 Task: Add an event with the title Second Presentation Practice Session, date '2024/05/15', time 7:30 AM to 9:30 AMand add a description: The AGM will conclude with a summary of the key outcomes, decisions, and action points discussed during the meeting. It will also provide a glimpse into the organization's strategic priorities and initiatives for the upcoming year. Attendees will leave with a clear understanding of the organization's performance, direction, and the shared commitment to its success., put the event into Green category . Add location for the event as: The Westin Excelsior, Rome, Italy, logged in from the account softage.7@softage.netand send the event invitation to softage.9@softage.net and softage.10@softage.net. Set a reminder for the event At time of event
Action: Mouse moved to (90, 109)
Screenshot: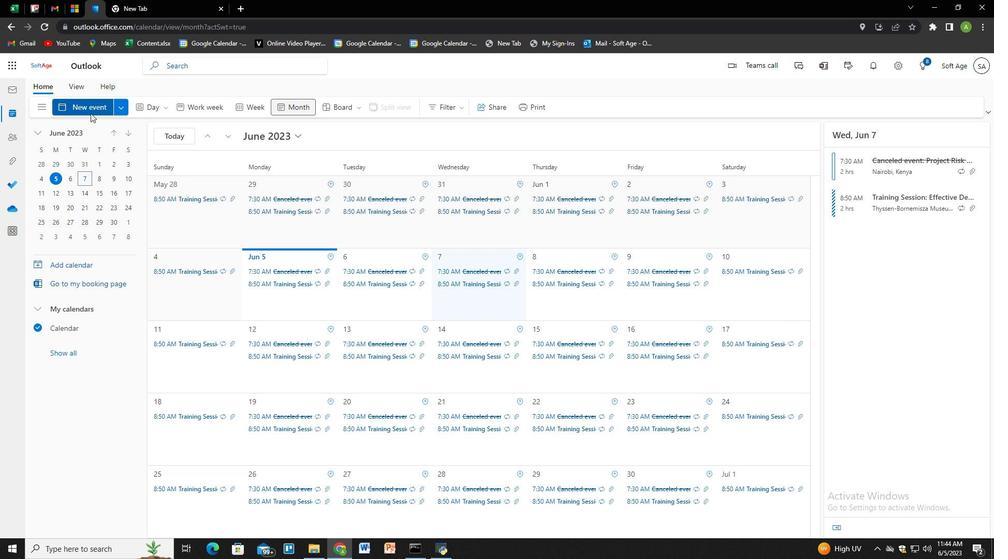 
Action: Mouse pressed left at (90, 109)
Screenshot: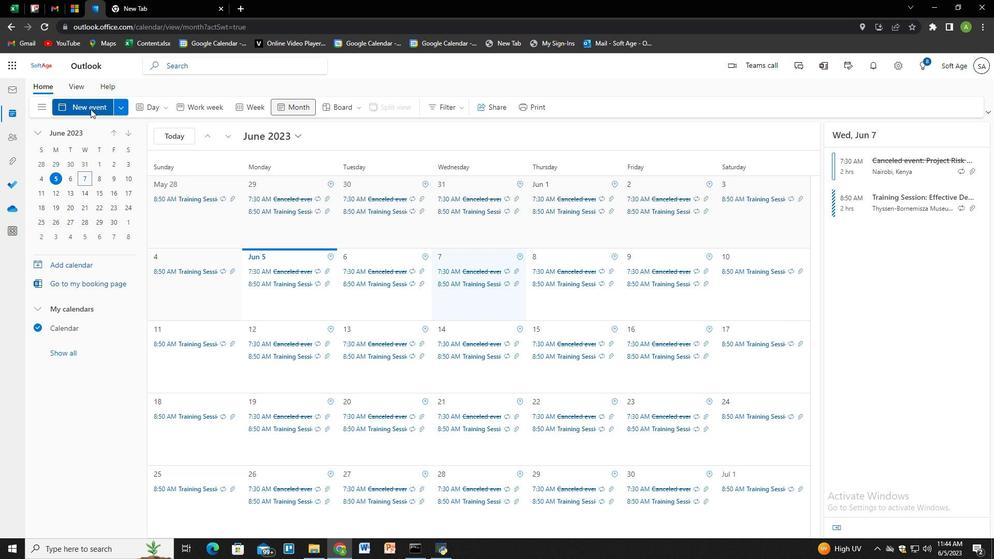 
Action: Mouse moved to (269, 174)
Screenshot: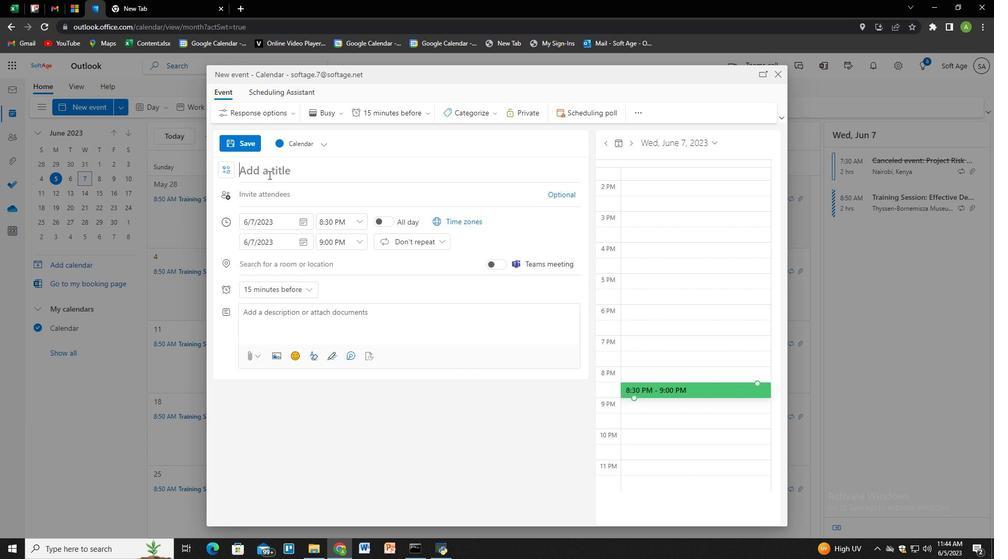 
Action: Mouse pressed left at (269, 174)
Screenshot: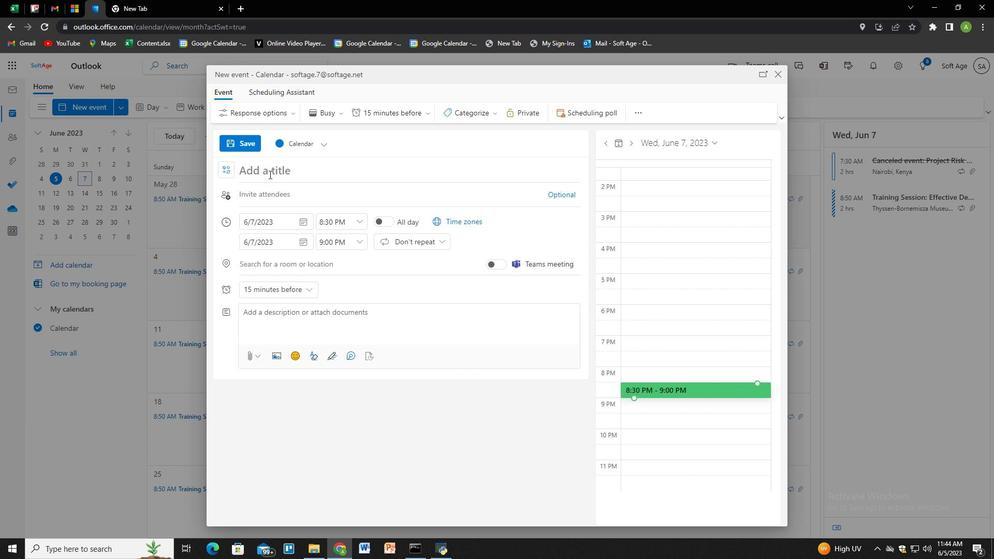 
Action: Key pressed <Key.shift>Second<Key.space><Key.shift>Presentation<Key.space><Key.shift>Practice<Key.space><Key.shift>Session
Screenshot: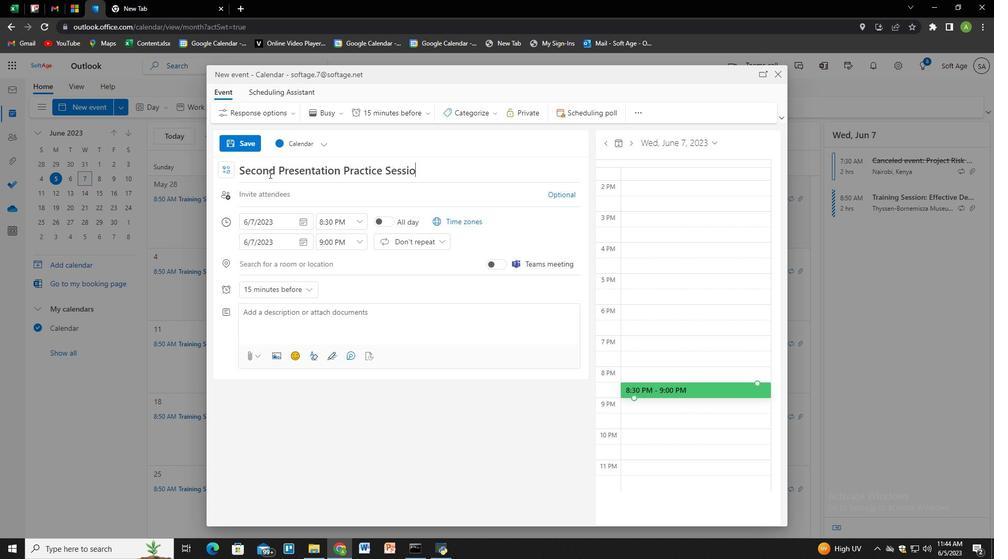 
Action: Mouse moved to (308, 217)
Screenshot: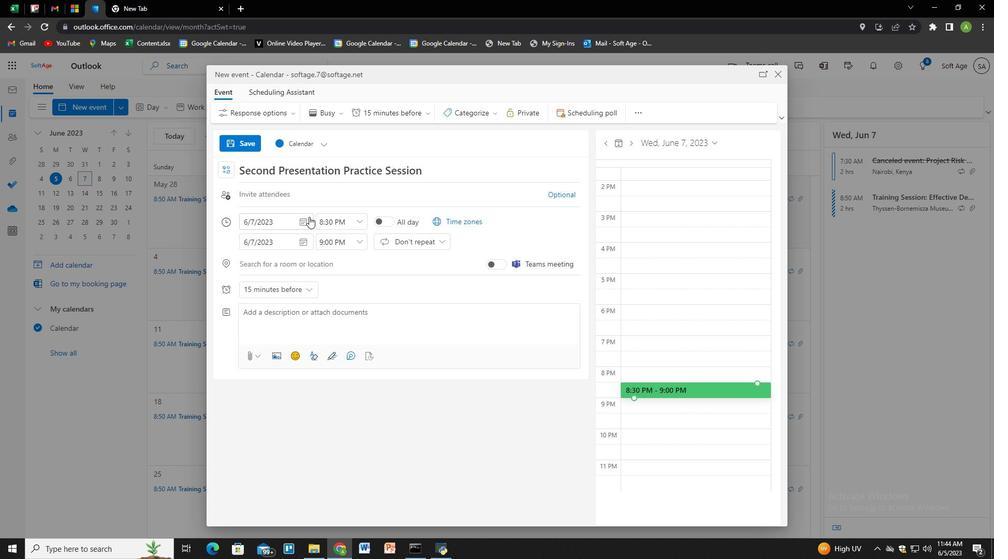 
Action: Mouse pressed left at (308, 217)
Screenshot: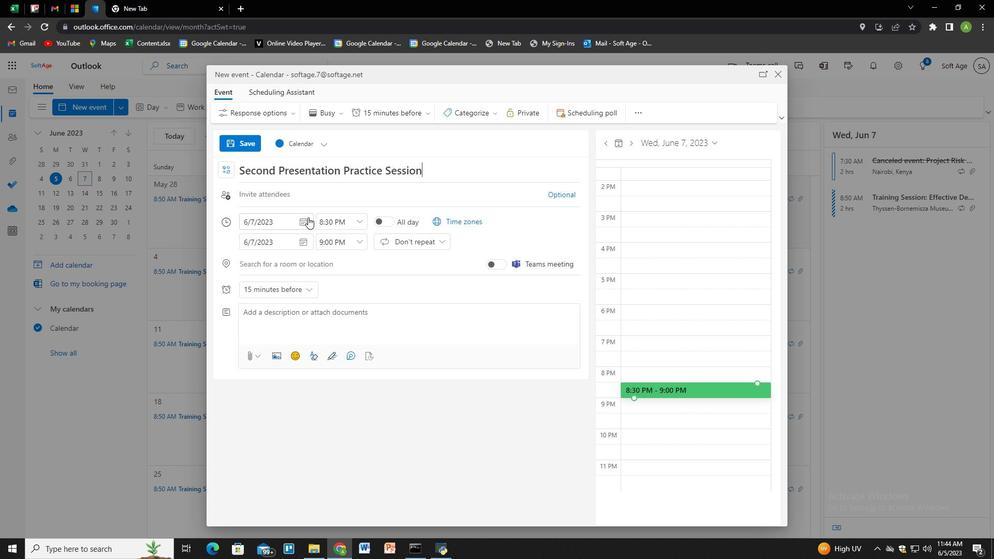 
Action: Mouse moved to (292, 238)
Screenshot: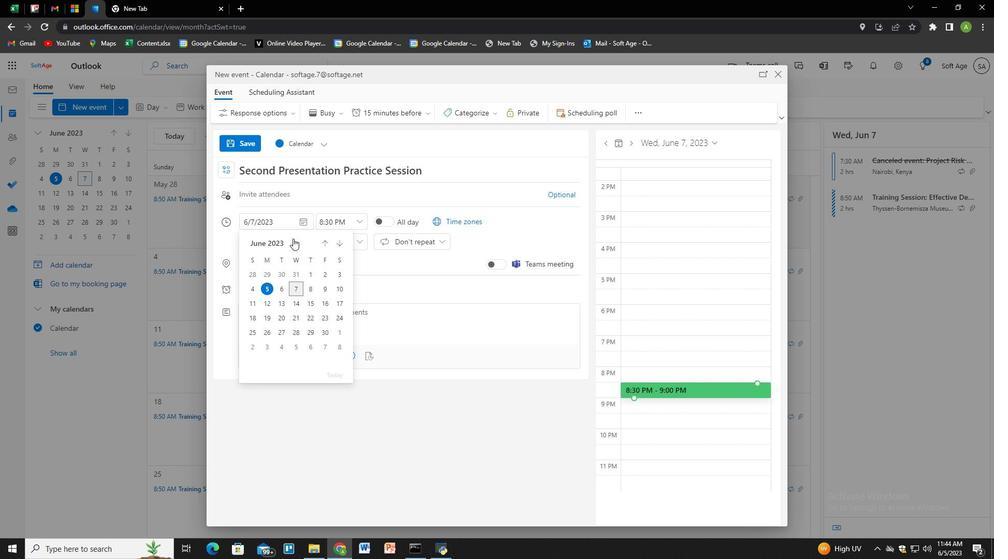 
Action: Mouse pressed left at (292, 238)
Screenshot: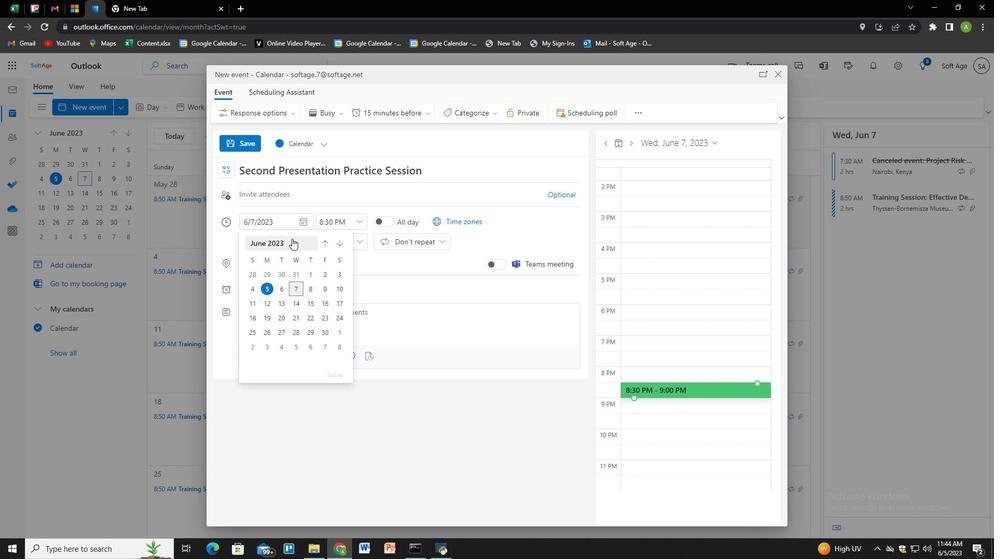 
Action: Mouse moved to (309, 245)
Screenshot: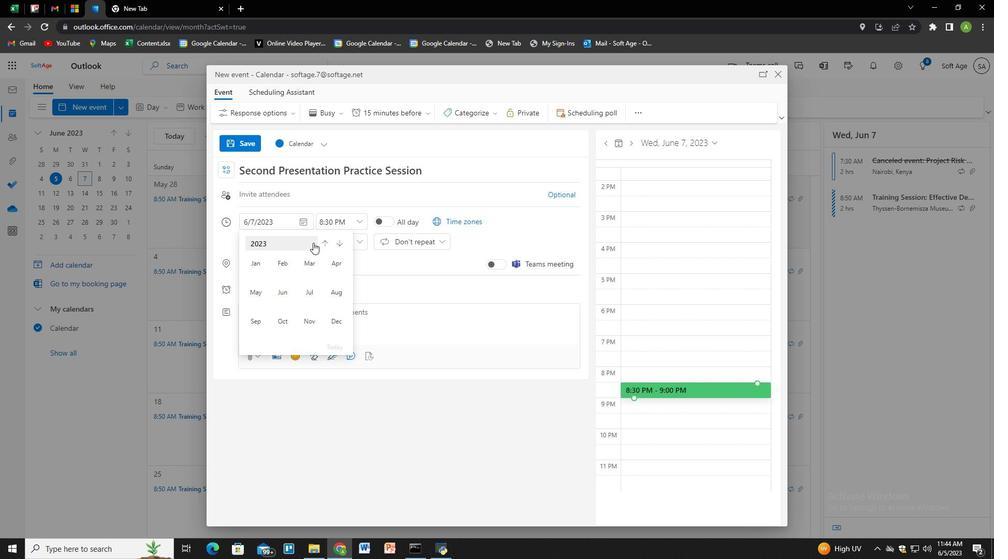 
Action: Mouse pressed left at (309, 245)
Screenshot: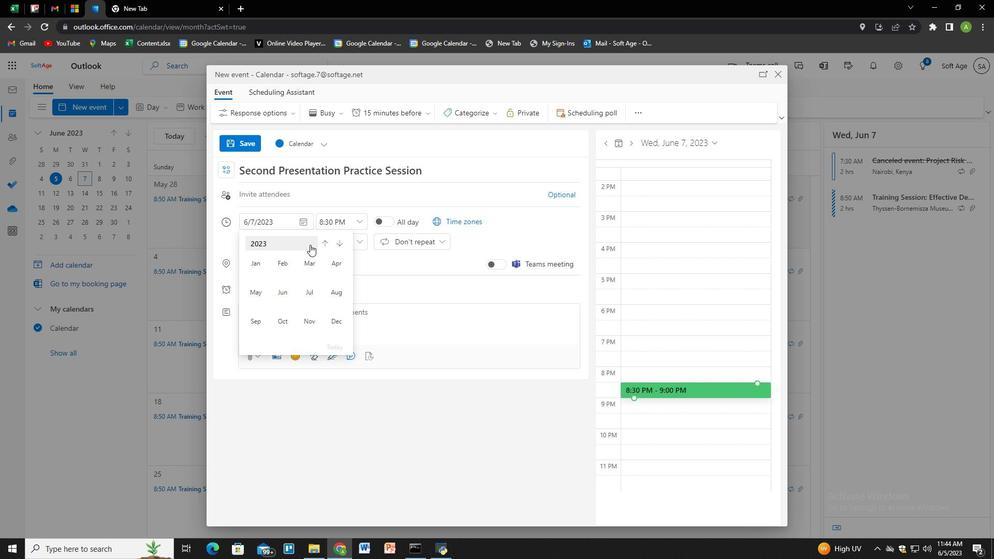 
Action: Mouse moved to (254, 294)
Screenshot: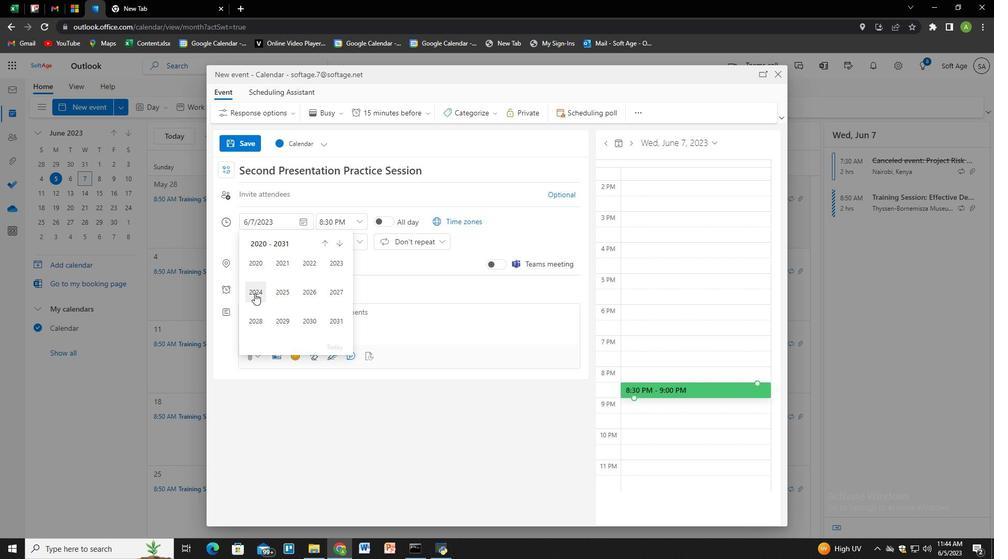 
Action: Mouse pressed left at (254, 294)
Screenshot: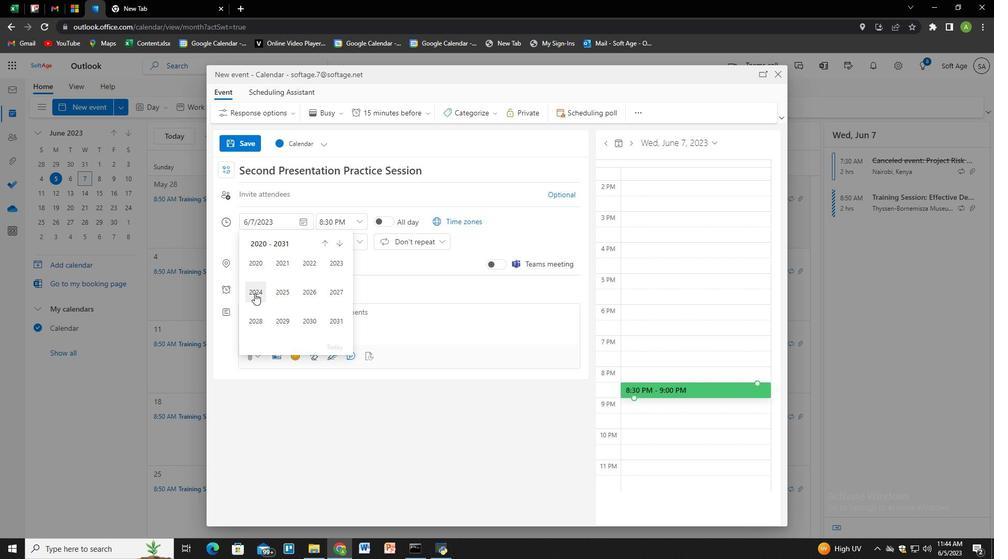 
Action: Mouse moved to (263, 292)
Screenshot: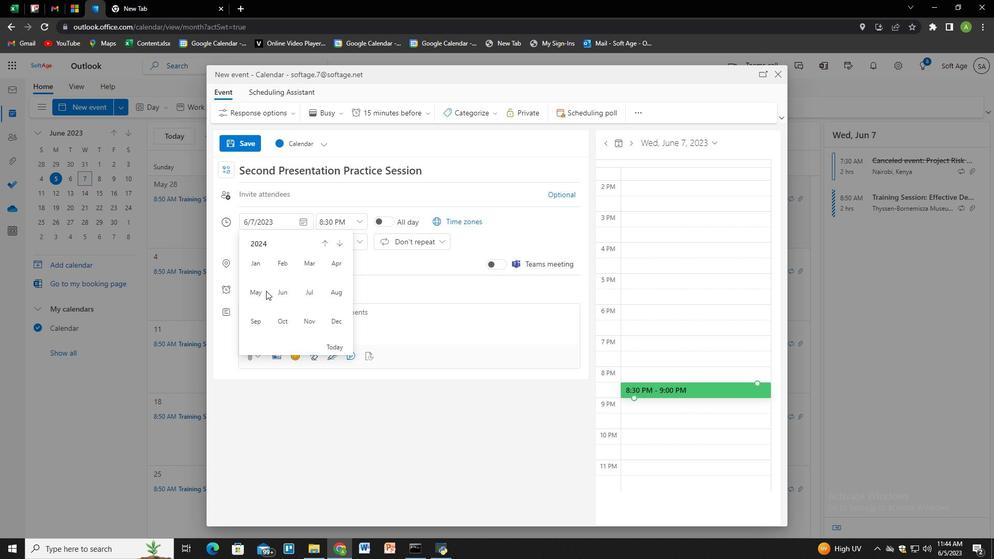 
Action: Mouse pressed left at (263, 292)
Screenshot: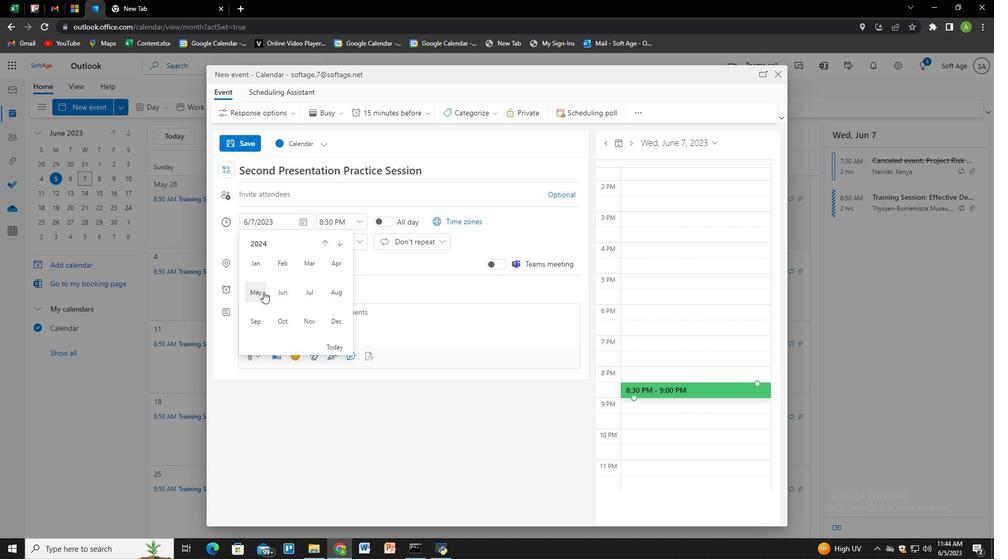 
Action: Mouse moved to (297, 307)
Screenshot: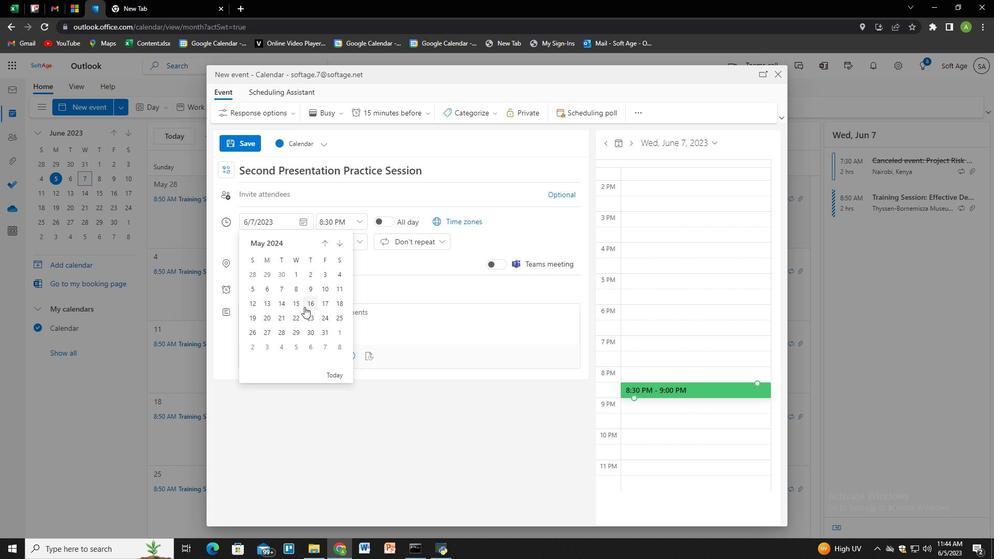 
Action: Mouse pressed left at (297, 307)
Screenshot: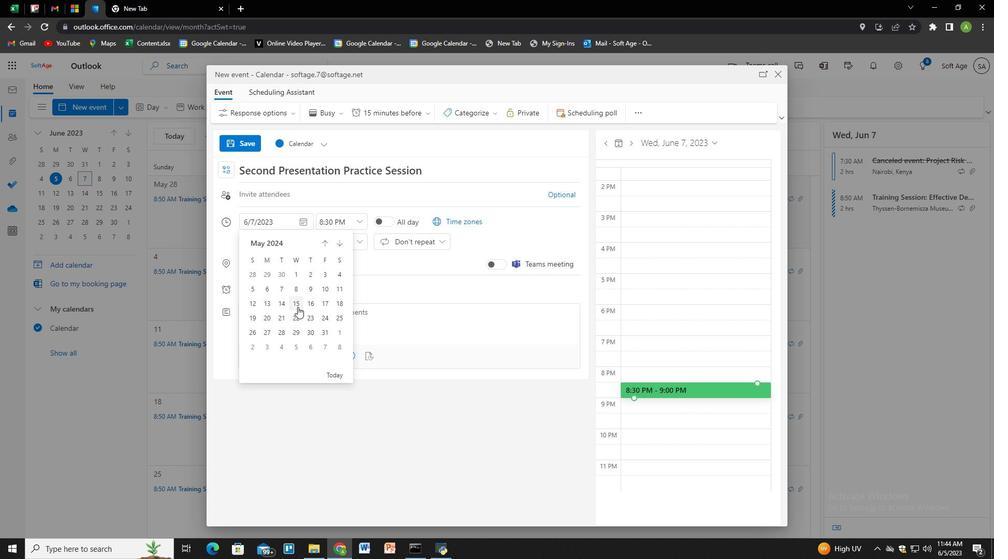 
Action: Mouse moved to (333, 224)
Screenshot: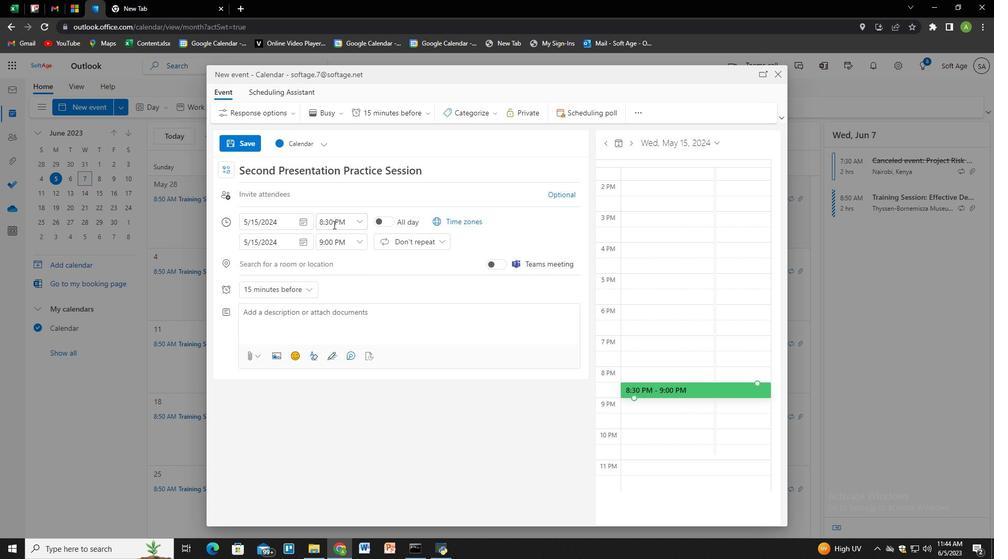 
Action: Mouse pressed left at (333, 224)
Screenshot: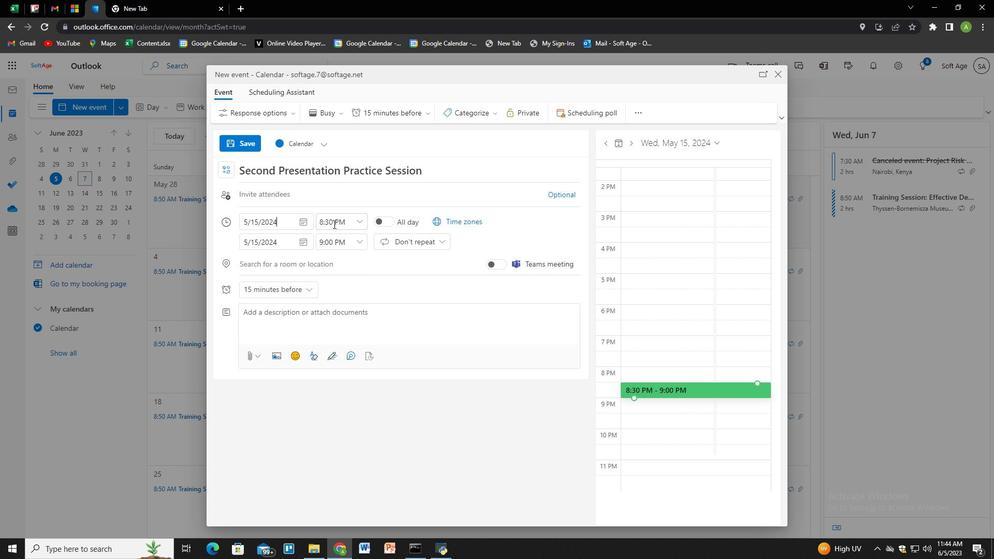
Action: Key pressed 7<Key.shift><Key.shift><Key.shift><Key.shift>:30<Key.space><Key.shift>AMM<Key.tab><Key.tab>9<Key.shift>:30<Key.space><Key.shift><Key.shift><Key.shift><Key.shift><Key.shift>AMM<Key.tab><Key.tab><Key.tab><Key.tab><Key.tab><Key.tab><Key.tab><Key.shift>The<Key.space><Key.shift>AGM<Key.space>will<Key.space>concu<Key.backspace>u<Key.backspace>lude<Key.space>with<Key.space>a<Key.space>summary<Key.space>of<Key.space>the<Key.space>key<Key.space>outcomes,<Key.space>decisions,<Key.space>and<Key.space>action<Key.space>pi<Key.backspace>oints<Key.space>dic<Key.backspace>scusses<Key.backspace>d<Key.space>during<Key.space>the<Key.space>meeting.<Key.space><Key.shift>It<Key.space>will<Key.space>also<Key.space>provide<Key.space>a<Key.space>glimpse<Key.space>into<Key.space>the<Key.space>organization's<Key.space>strategic<Key.space>pro<Key.backspace>iorities<Key.space>and<Key.space>initiatives<Key.space>for<Key.space>the<Key.space>upcome<Key.backspace>ing<Key.space>year<Key.space><Key.backspace>.<Key.space><Key.shift>Attendees<Key.space>will<Key.space>leave<Key.space>with<Key.space>a<Key.space>clear<Key.space>understanding<Key.space>of<Key.space>the<Key.space>organia<Key.backspace>zation's<Key.space>performance,<Key.space>direction,<Key.space>and<Key.space>the<Key.space>shared<Key.space>s<Key.backspace>commitment<Key.space>to<Key.space>its<Key.space>success.
Screenshot: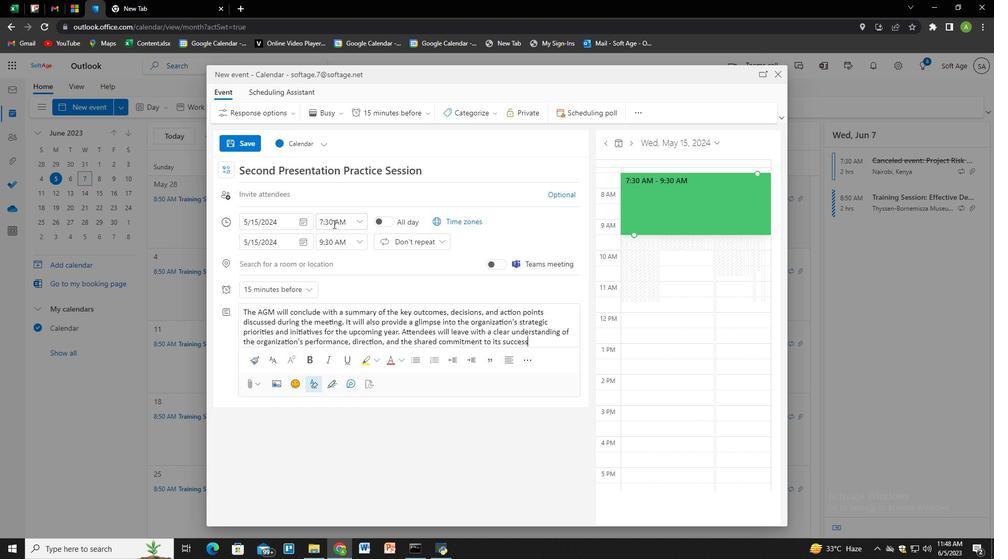 
Action: Mouse moved to (445, 117)
Screenshot: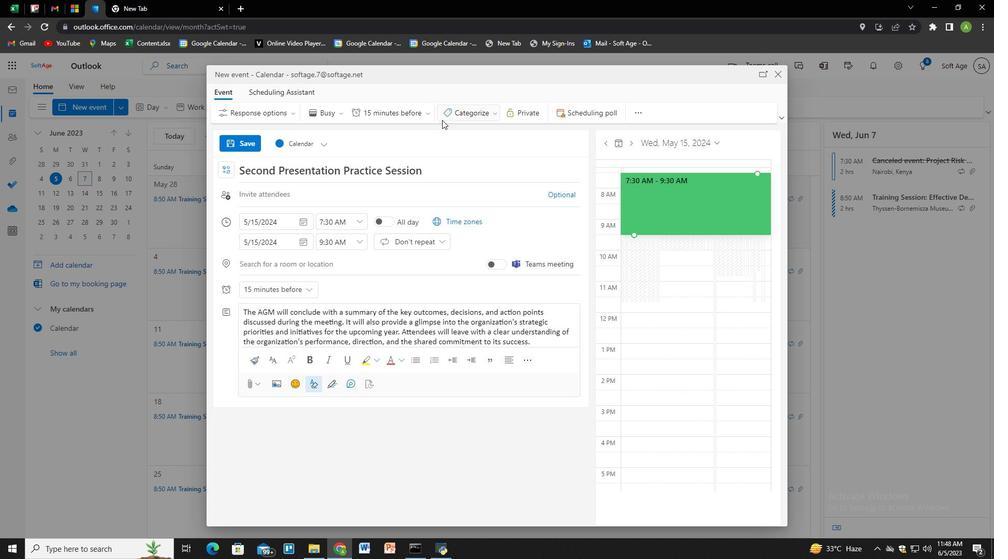 
Action: Mouse pressed left at (445, 117)
Screenshot: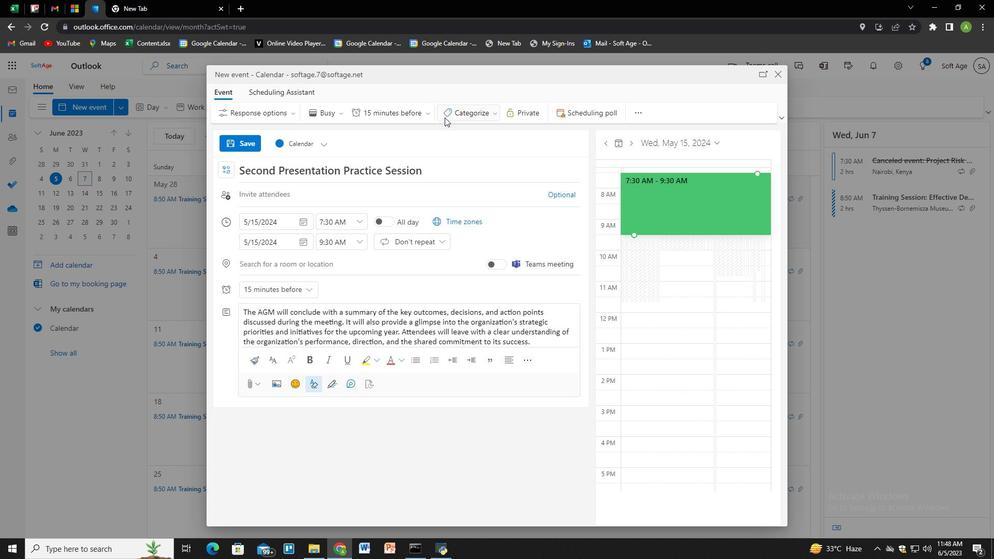 
Action: Mouse moved to (466, 148)
Screenshot: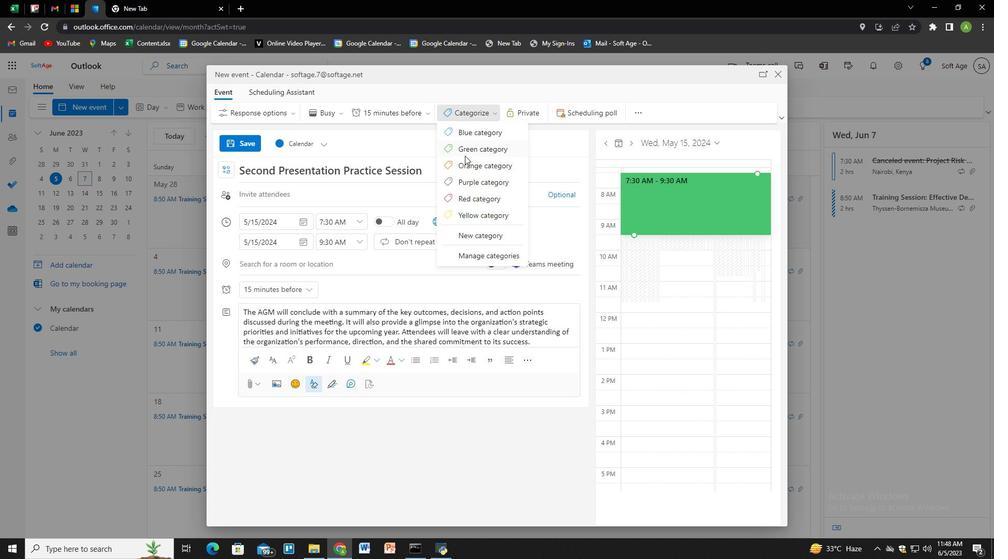 
Action: Mouse pressed left at (466, 148)
Screenshot: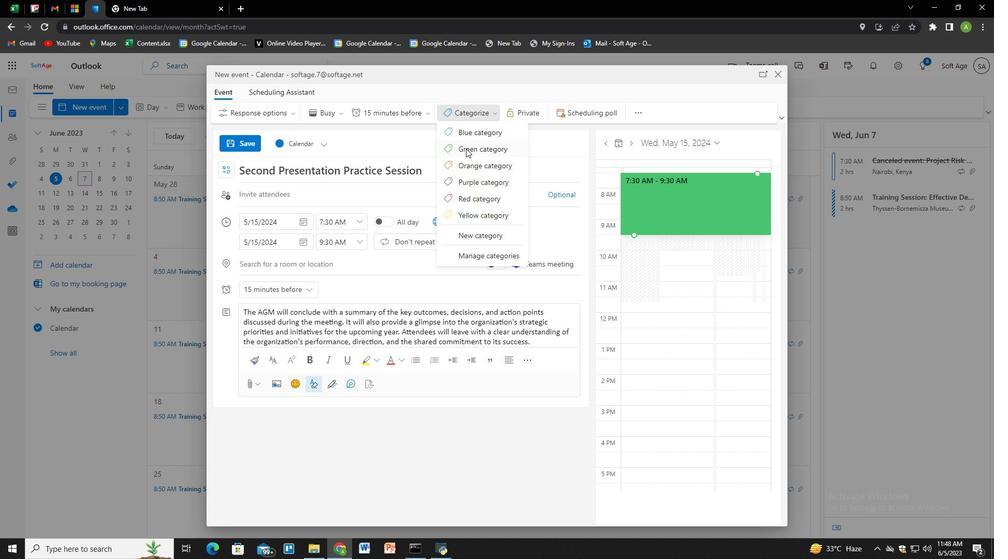 
Action: Mouse moved to (371, 263)
Screenshot: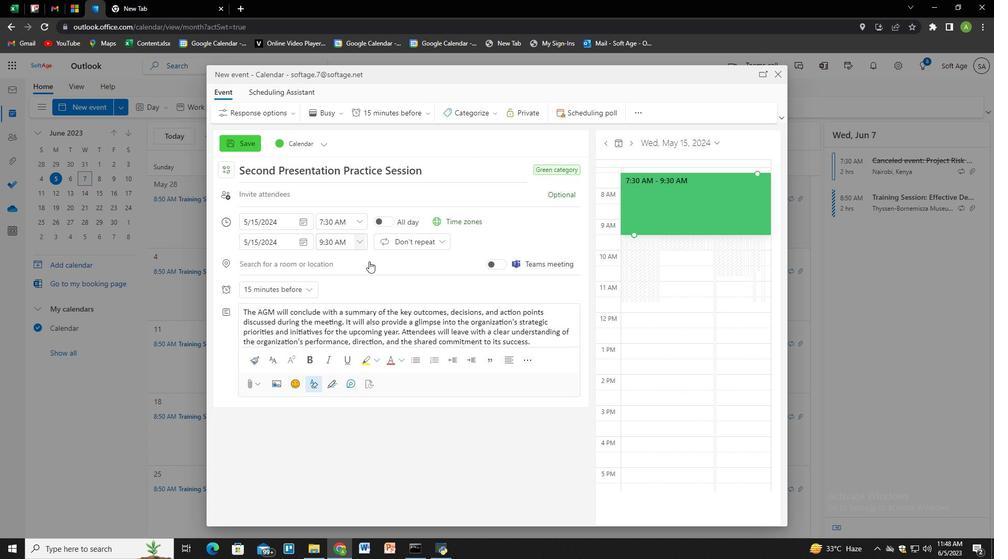 
Action: Mouse pressed left at (371, 263)
Screenshot: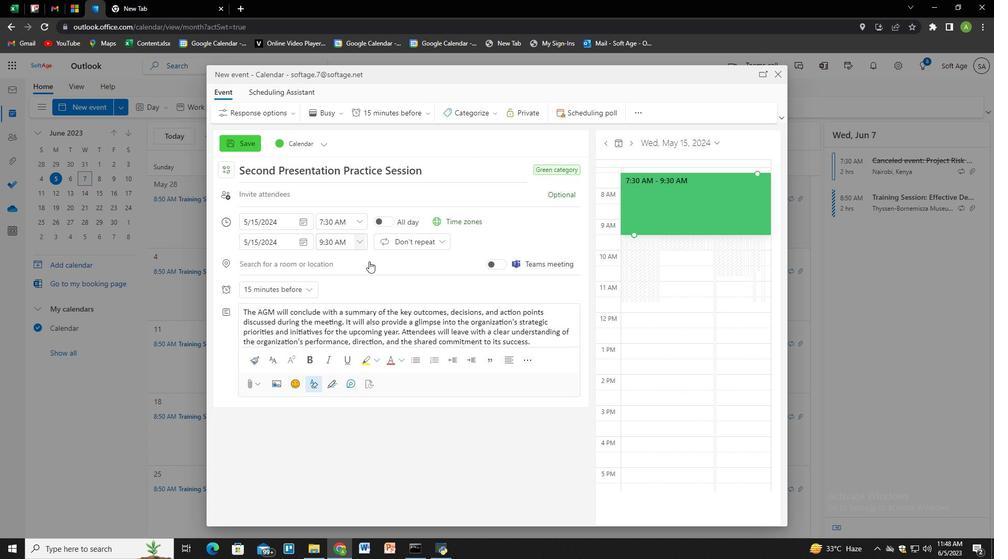 
Action: Mouse moved to (371, 264)
Screenshot: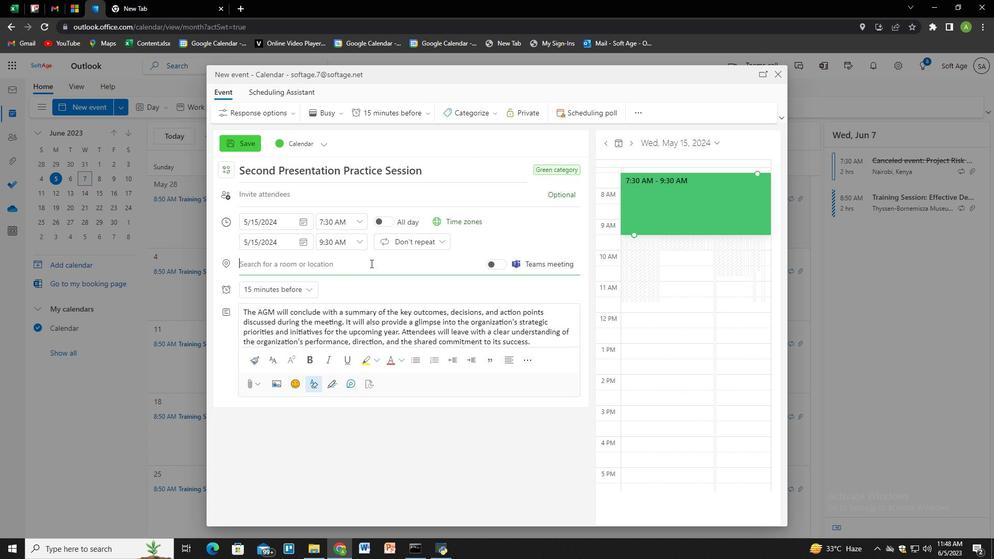 
Action: Key pressed <Key.shift>Eh<Key.backspace><Key.backspace><Key.shift>The<Key.space><Key.shift>Westine<Key.space><Key.shift>Ex<Key.backspace><Key.backspace><Key.backspace><Key.backspace><Key.space><Key.shift>Excelsior<Key.space><Key.backspace>,<Key.space><Key.shift>Rome,<Key.space><Key.shift>Italy<Key.down><Key.enter>
Screenshot: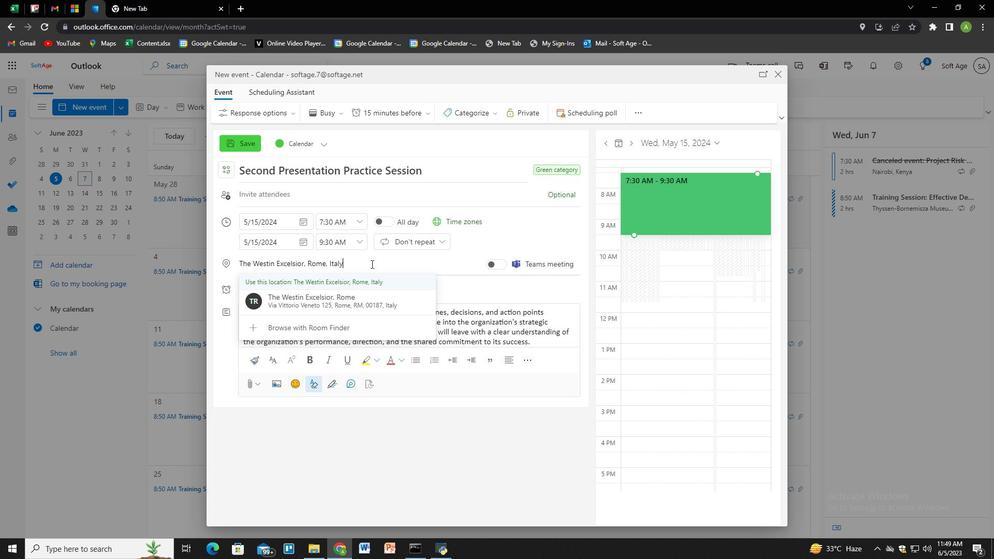 
Action: Mouse moved to (354, 199)
Screenshot: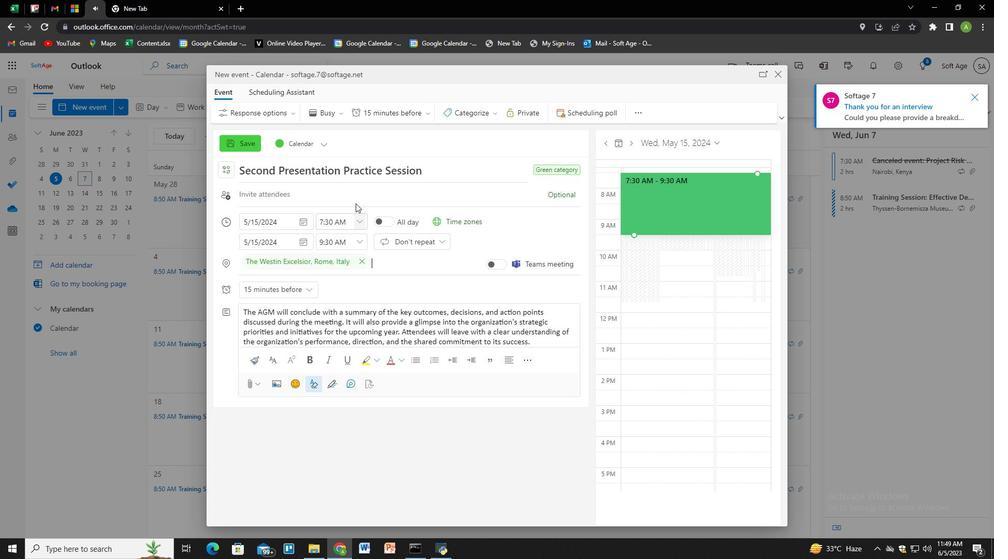 
Action: Mouse pressed left at (354, 199)
Screenshot: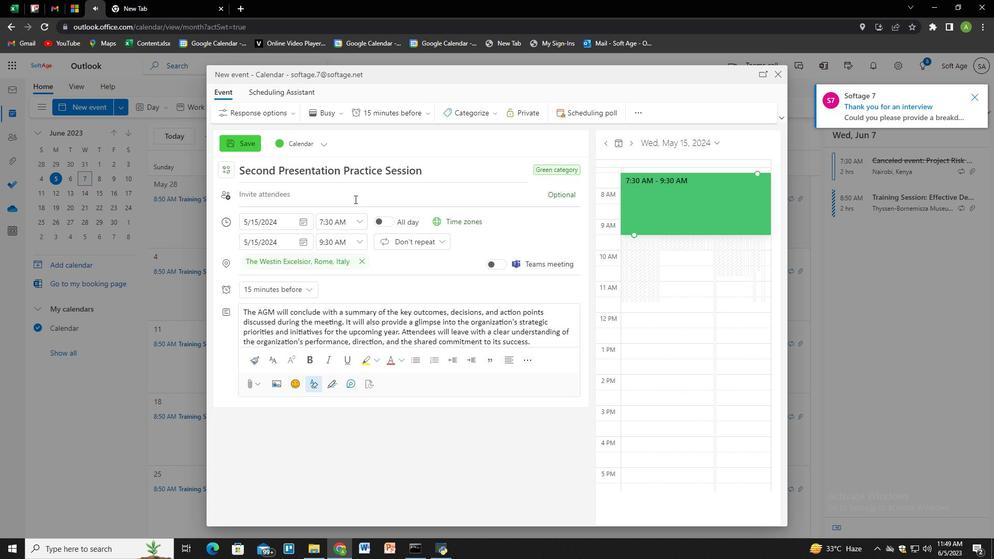 
Action: Key pressed softage.9<Key.shift>@softage.net<Key.enter>spft<Key.backspace><Key.backspace><Key.backspace>oftage.10<Key.shift>@softage.net
Screenshot: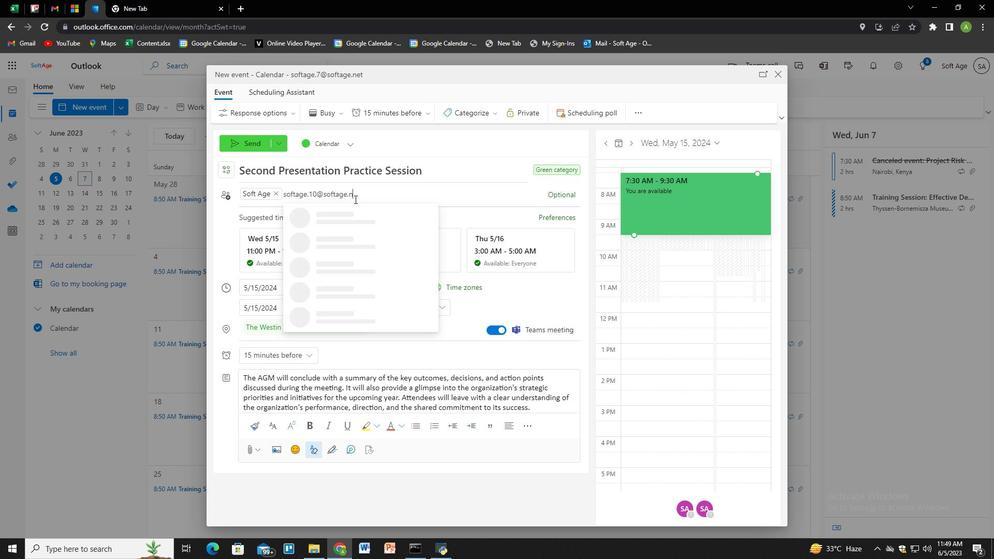 
Action: Mouse moved to (354, 199)
Screenshot: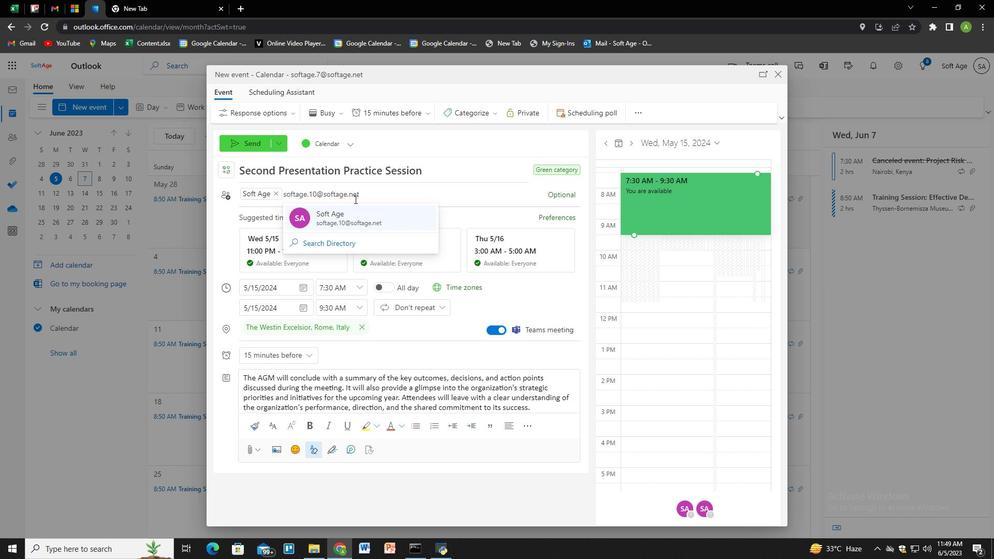 
Action: Key pressed <Key.down><Key.up><Key.enter>
Screenshot: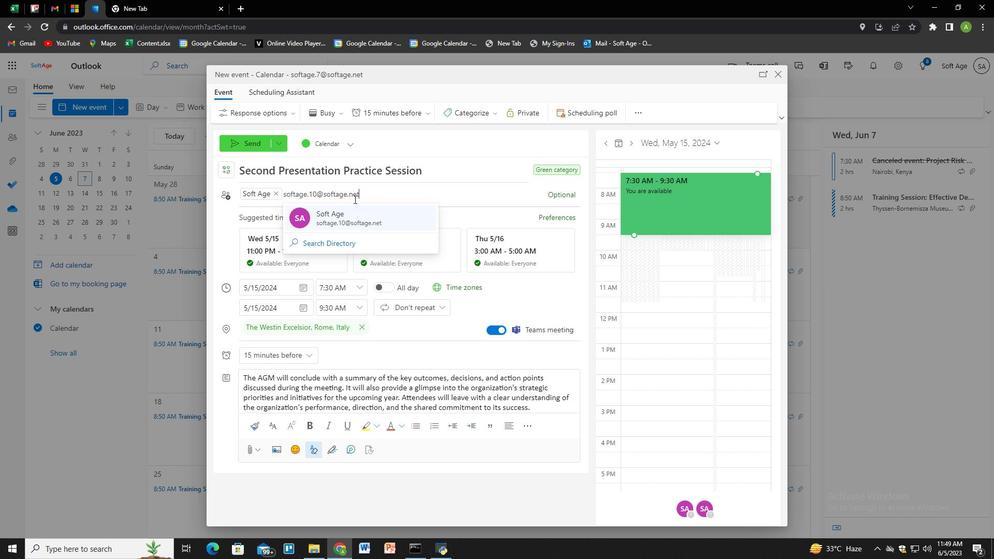 
Action: Mouse moved to (408, 108)
Screenshot: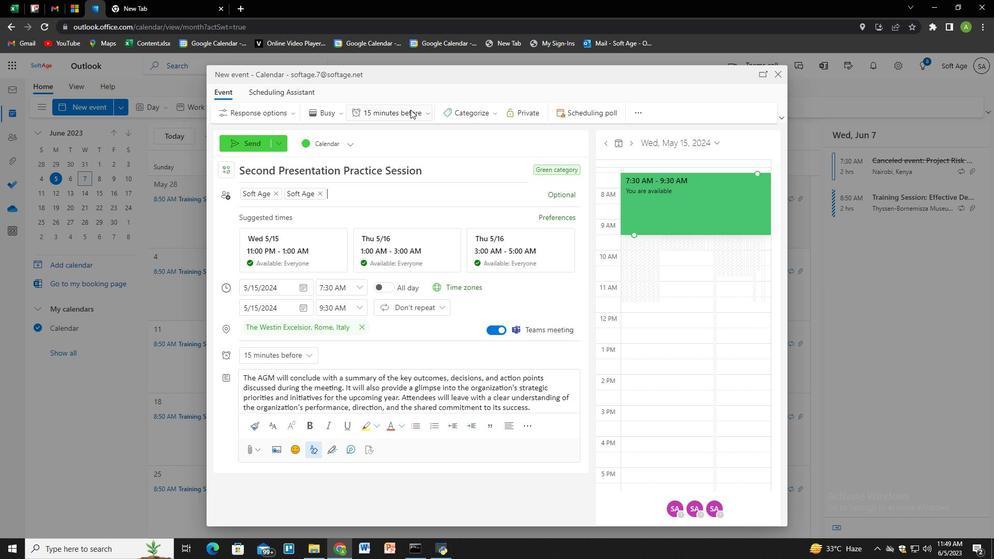 
Action: Mouse pressed left at (408, 108)
Screenshot: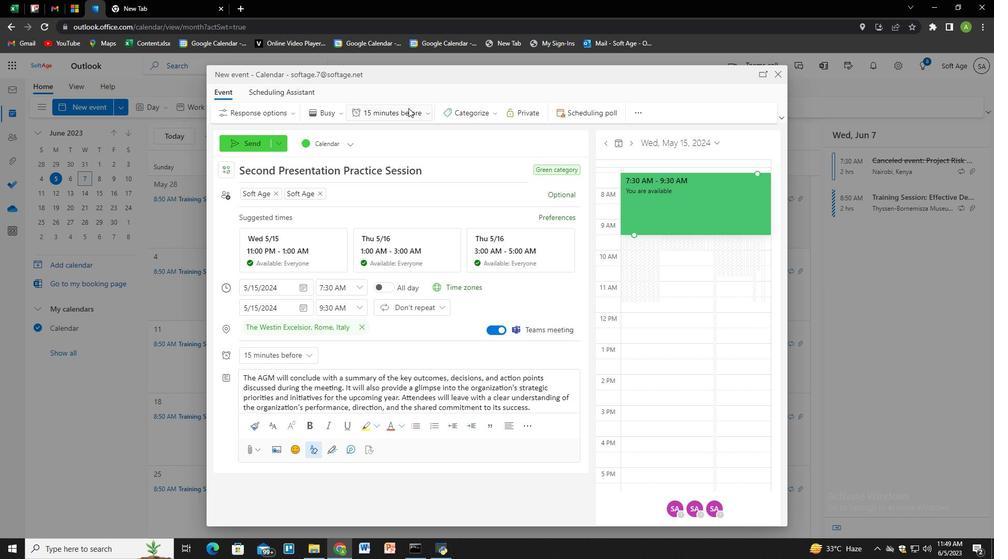 
Action: Mouse moved to (401, 151)
Screenshot: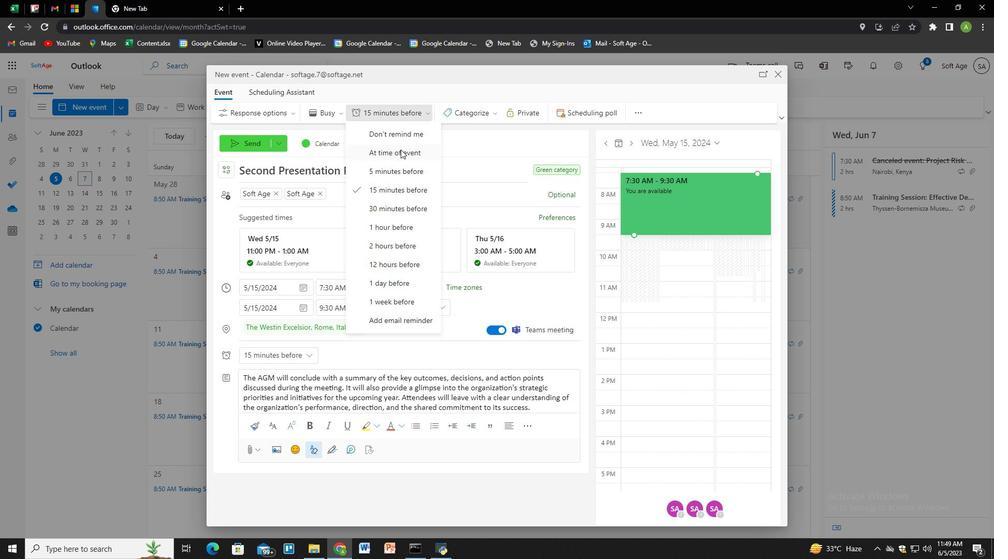
Action: Mouse pressed left at (401, 151)
Screenshot: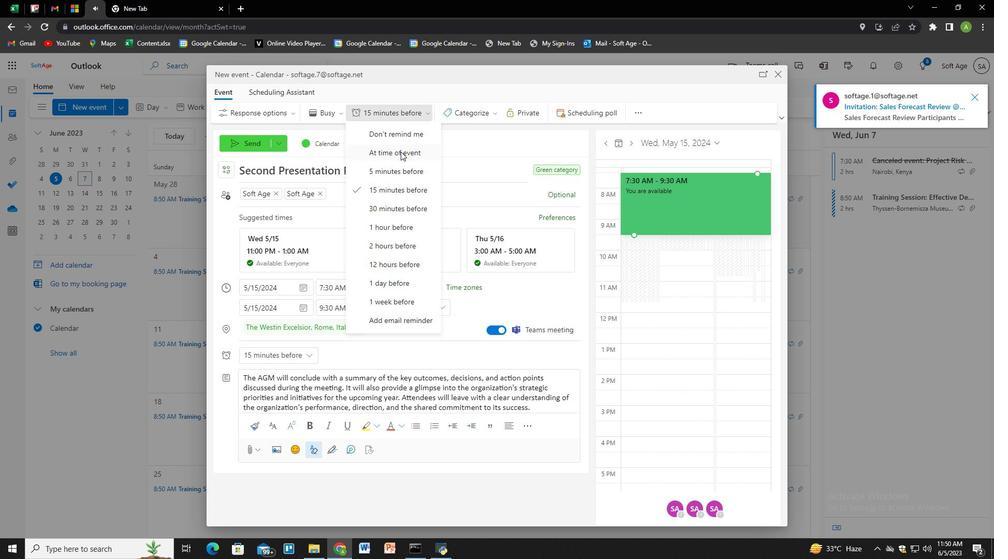 
Action: Mouse moved to (252, 149)
Screenshot: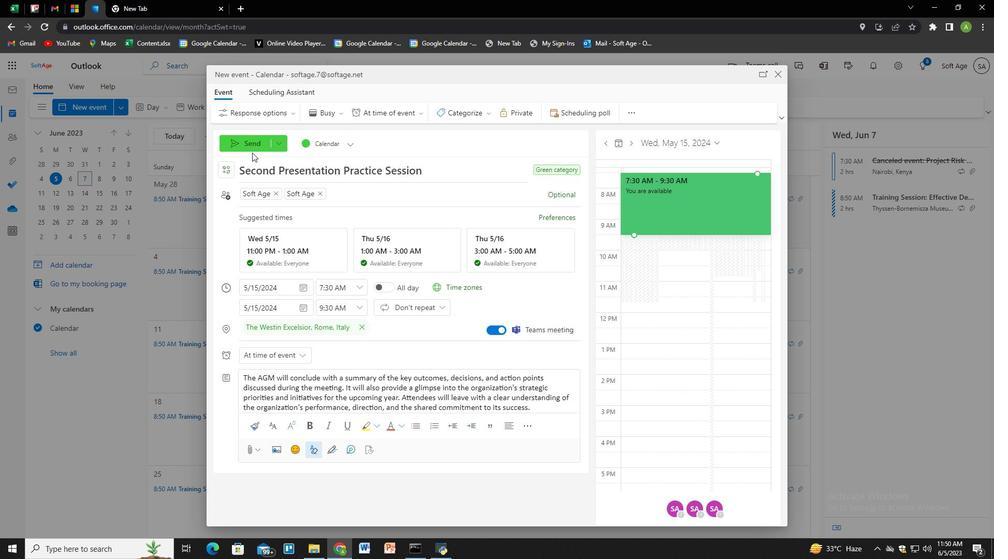 
Action: Mouse pressed left at (252, 149)
Screenshot: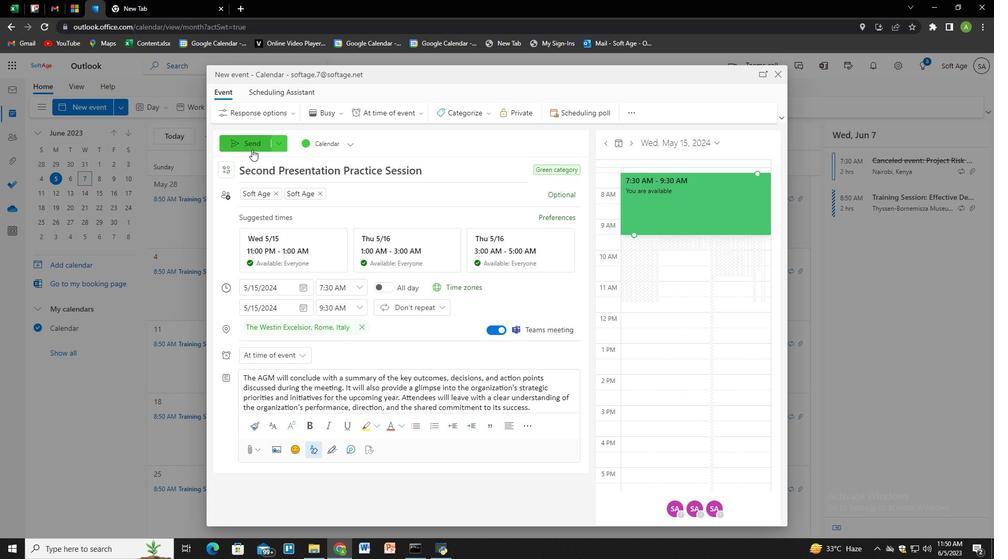 
Action: Mouse moved to (161, 50)
Screenshot: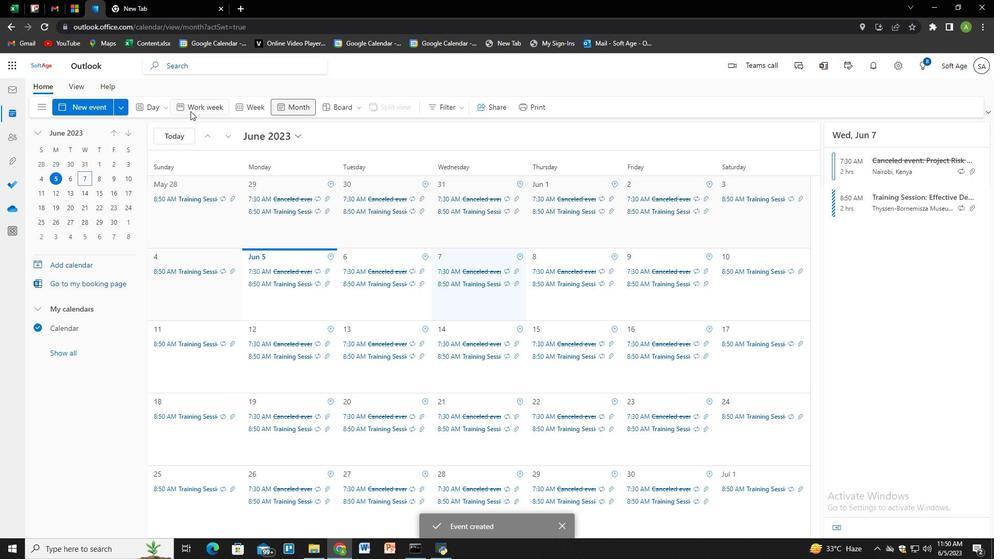 
